 Task: Add to scrum project VikingTech a team member softage.1@softage.net and assign as Project Lead.
Action: Mouse moved to (252, 138)
Screenshot: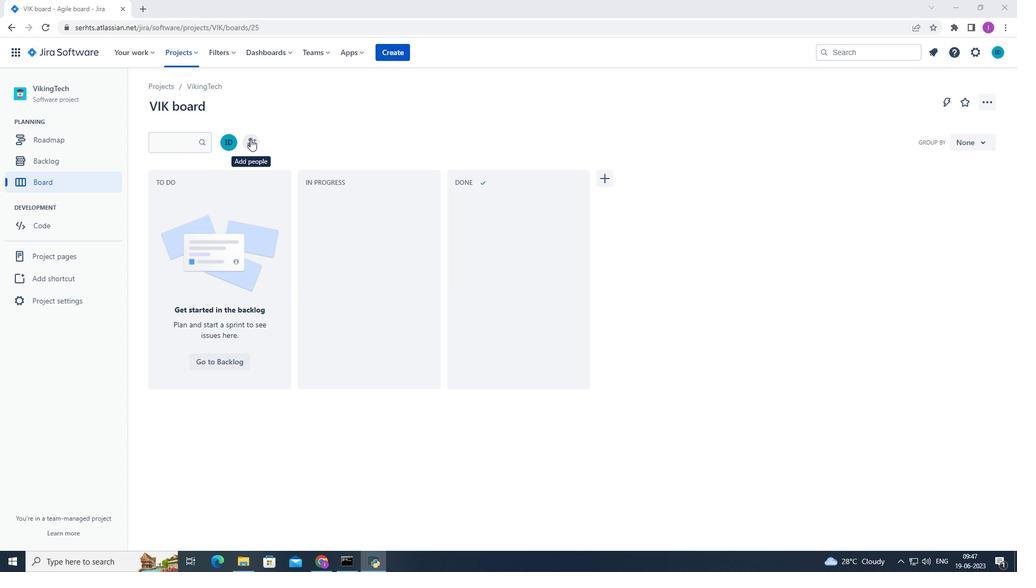 
Action: Mouse pressed left at (252, 138)
Screenshot: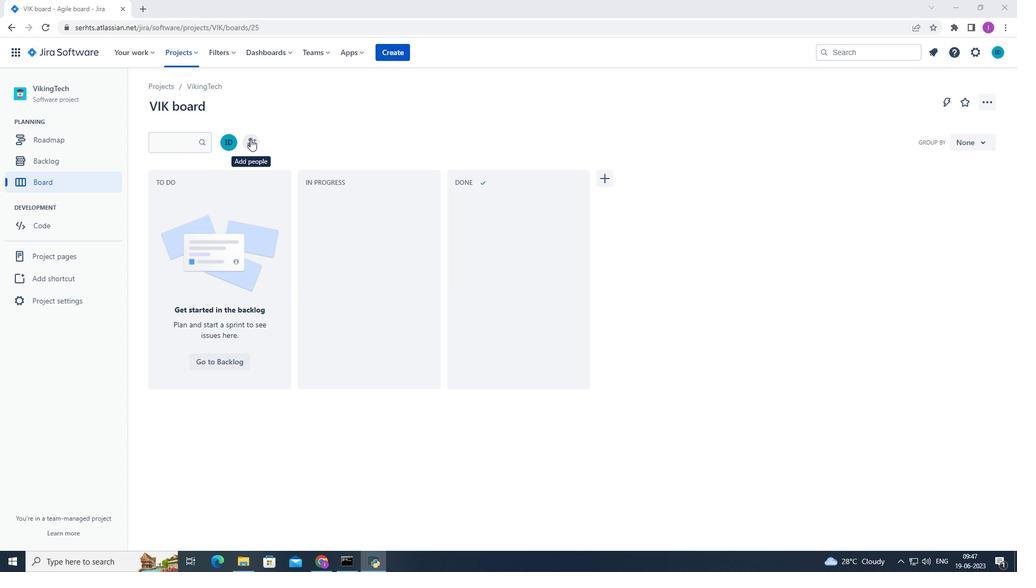 
Action: Mouse moved to (454, 134)
Screenshot: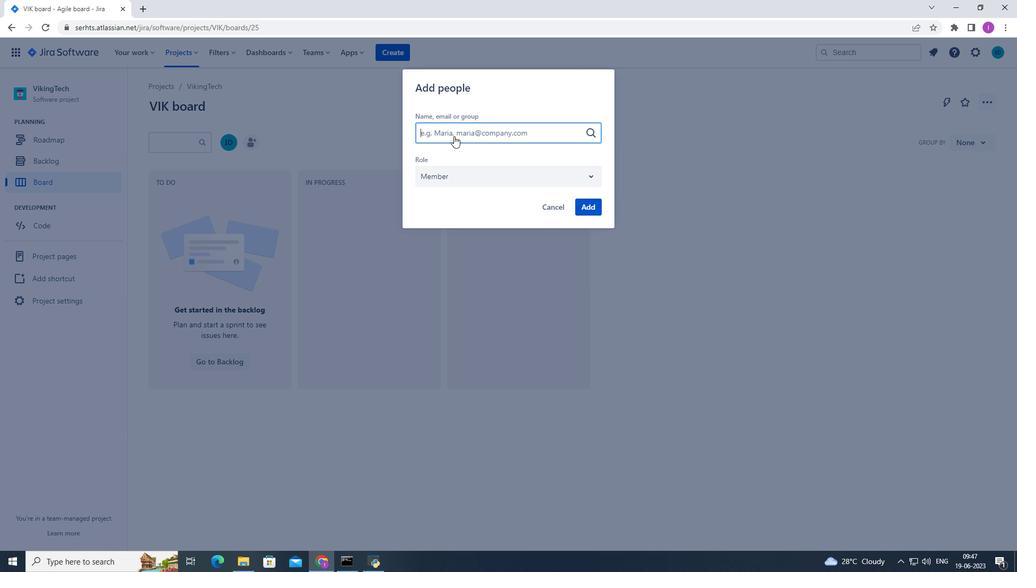 
Action: Mouse pressed left at (454, 134)
Screenshot: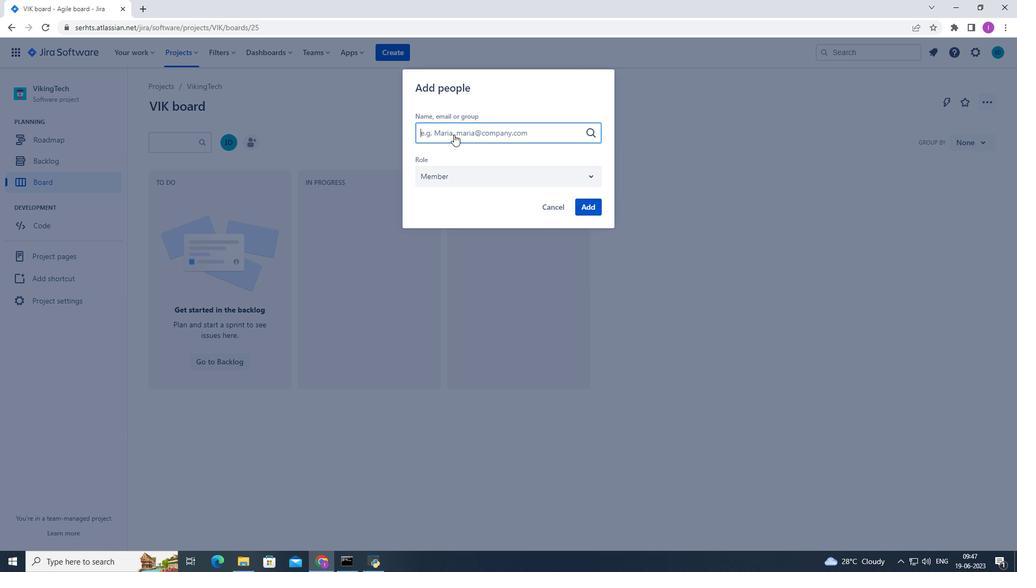 
Action: Mouse moved to (449, 130)
Screenshot: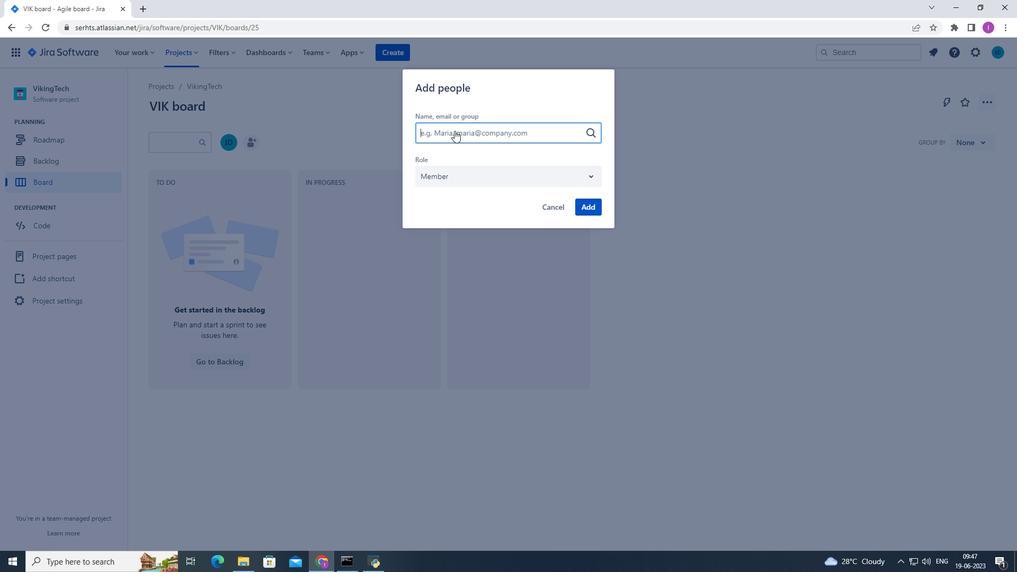 
Action: Key pressed <Key.shift>Sof
Screenshot: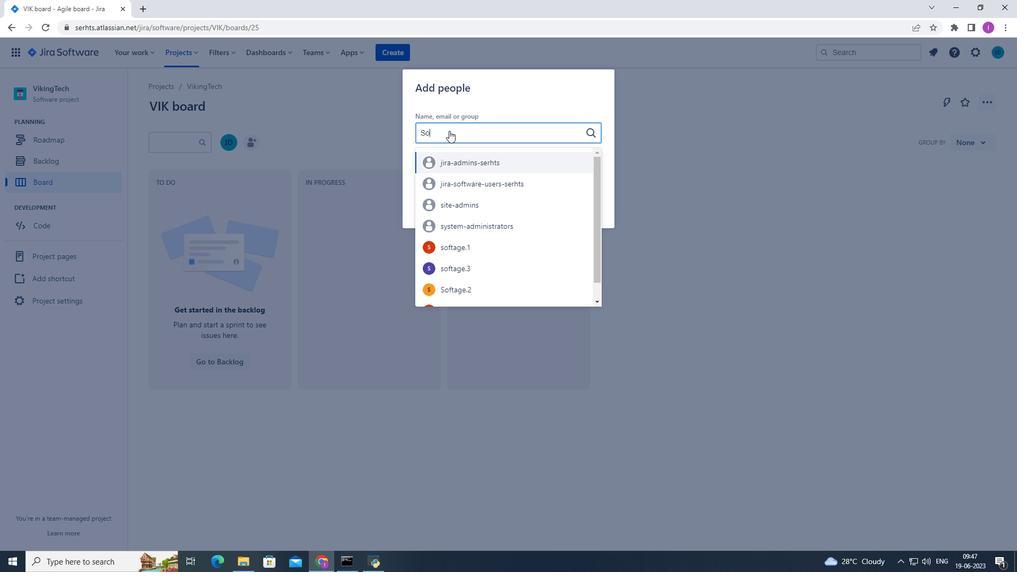 
Action: Mouse moved to (463, 226)
Screenshot: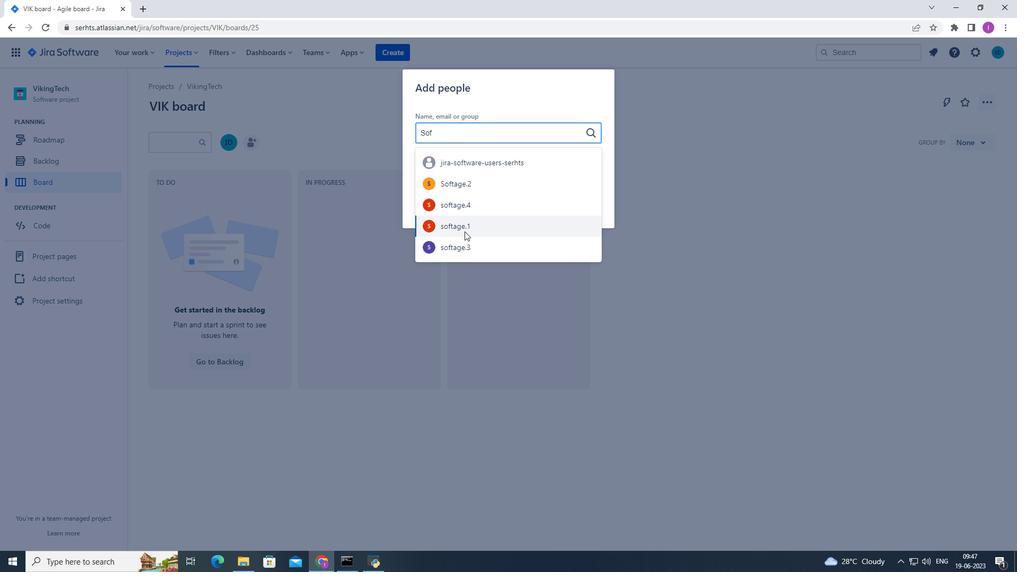 
Action: Mouse pressed left at (463, 226)
Screenshot: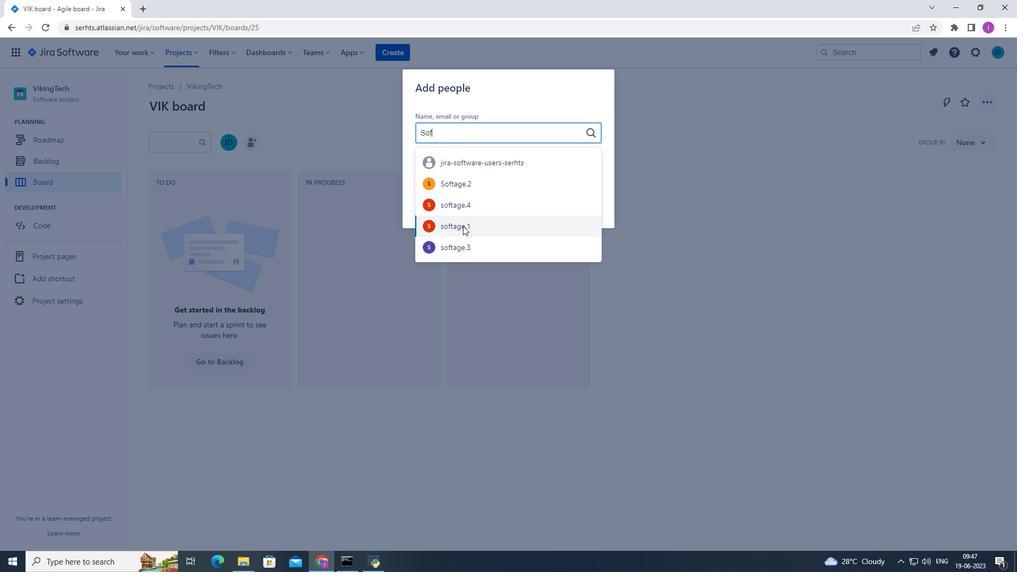 
Action: Mouse moved to (578, 203)
Screenshot: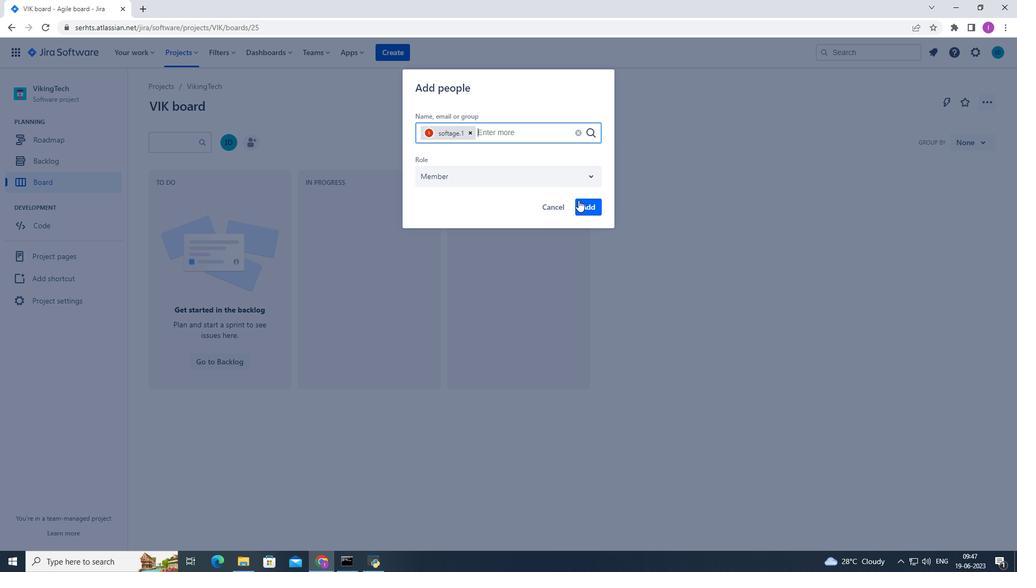 
Action: Mouse pressed left at (578, 203)
Screenshot: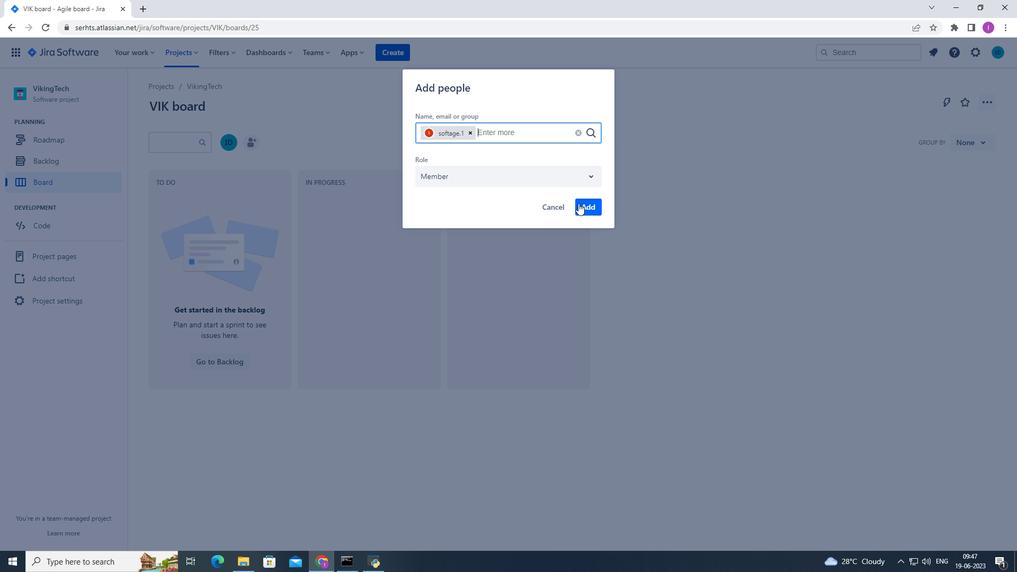 
Action: Mouse moved to (62, 299)
Screenshot: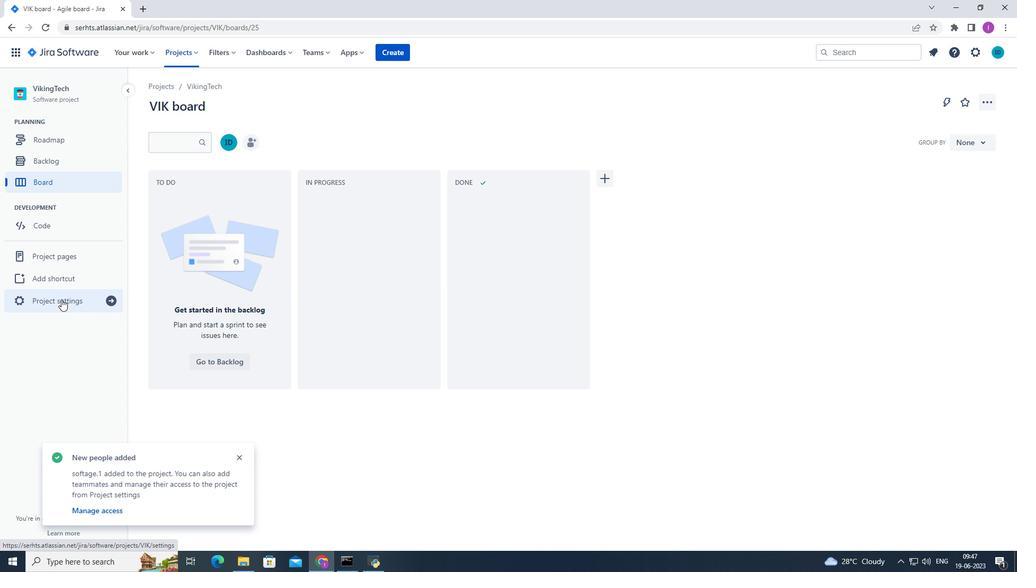 
Action: Mouse pressed left at (62, 299)
Screenshot: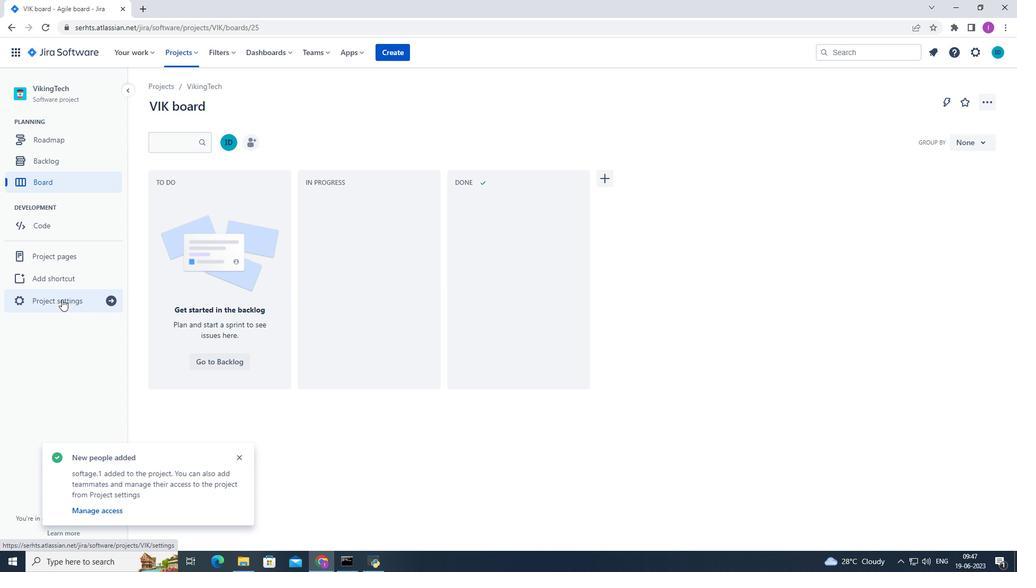 
Action: Mouse pressed left at (62, 299)
Screenshot: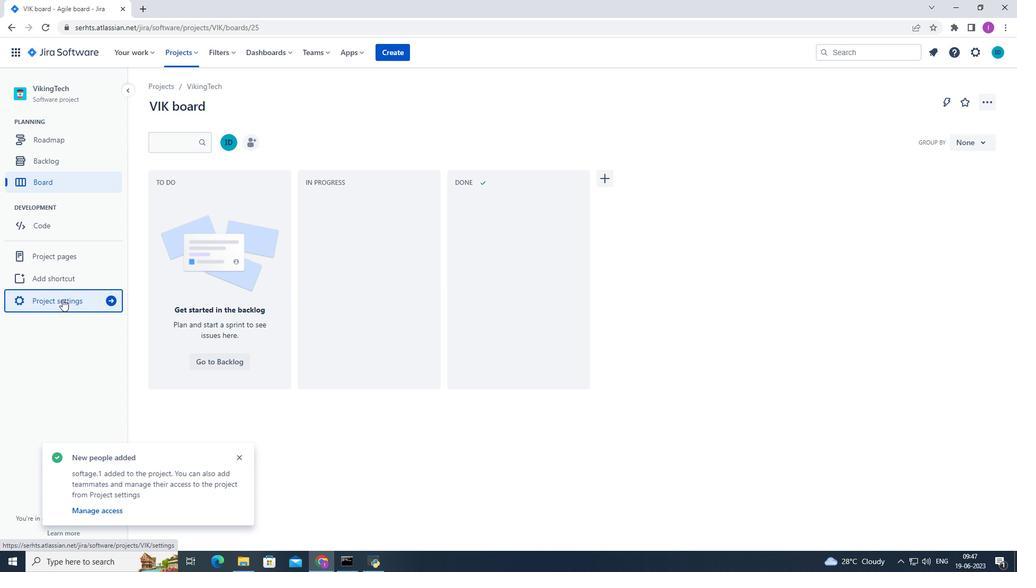 
Action: Mouse moved to (540, 381)
Screenshot: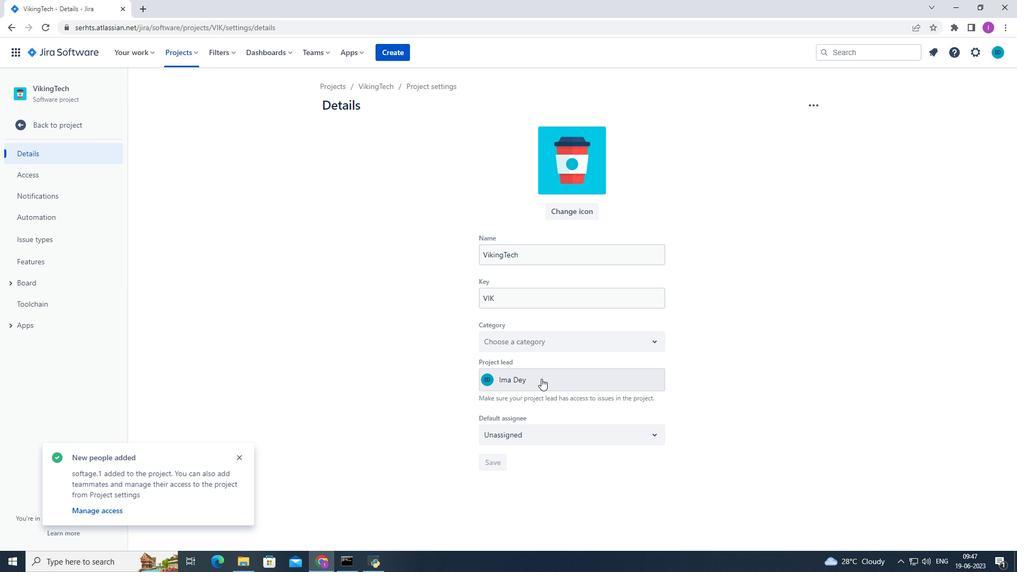 
Action: Mouse pressed left at (540, 381)
Screenshot: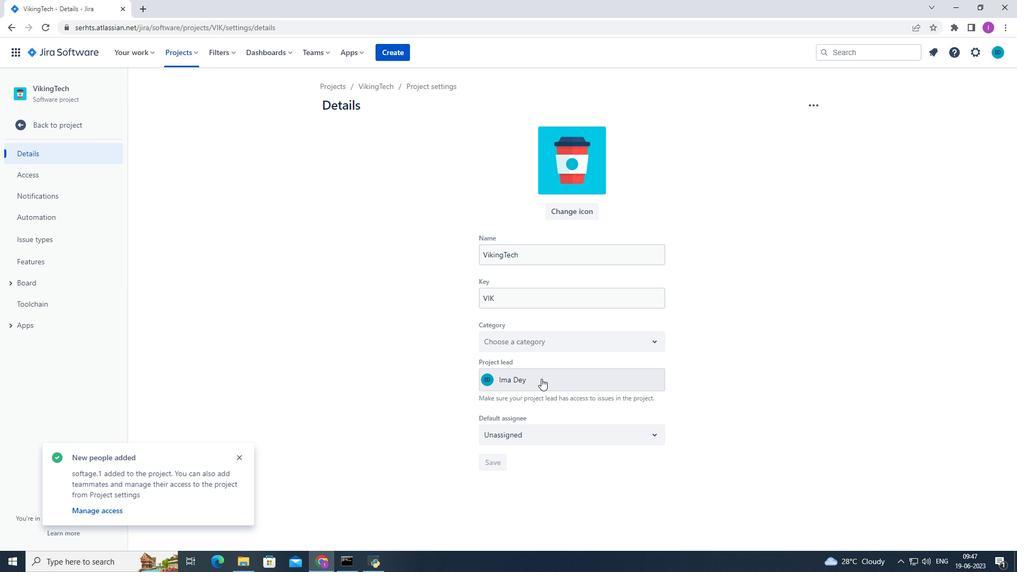 
Action: Mouse moved to (534, 442)
Screenshot: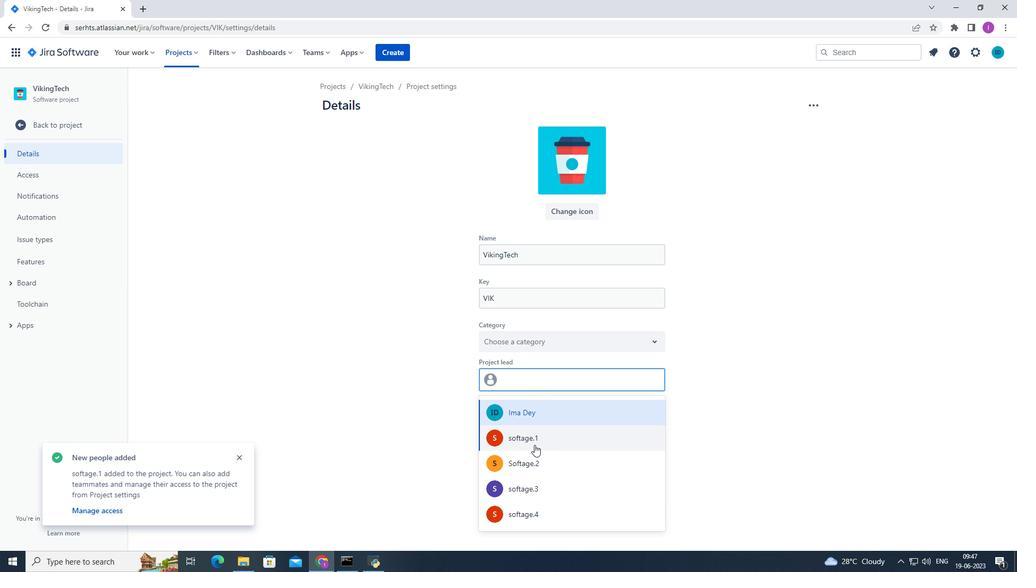 
Action: Mouse pressed left at (534, 442)
Screenshot: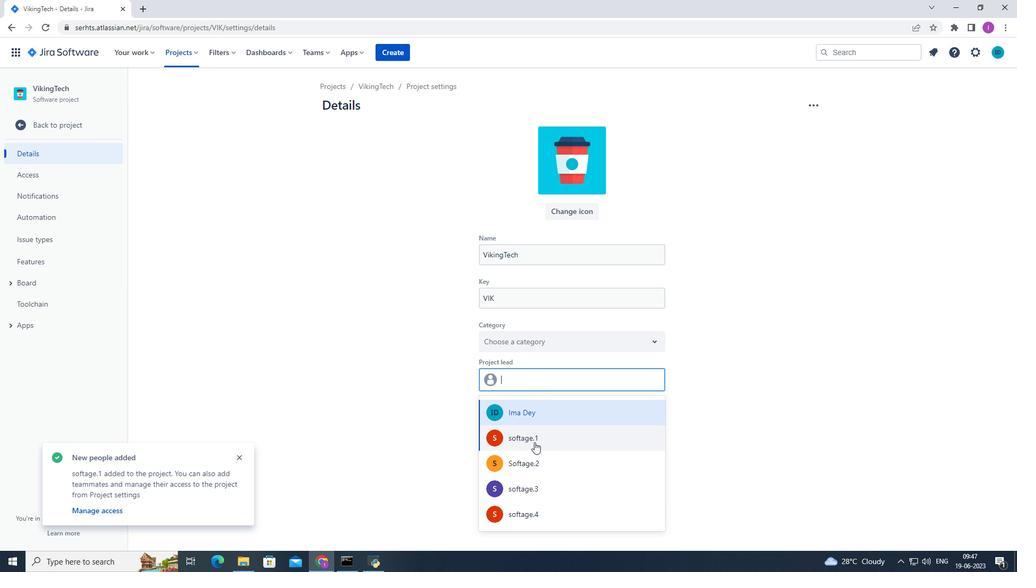 
Action: Mouse moved to (492, 464)
Screenshot: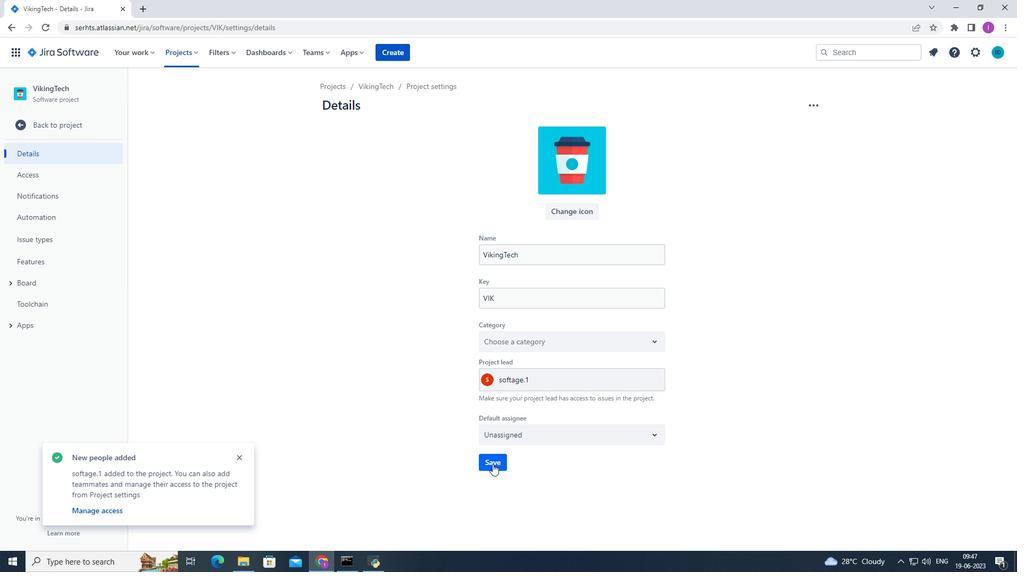 
Action: Mouse pressed left at (492, 464)
Screenshot: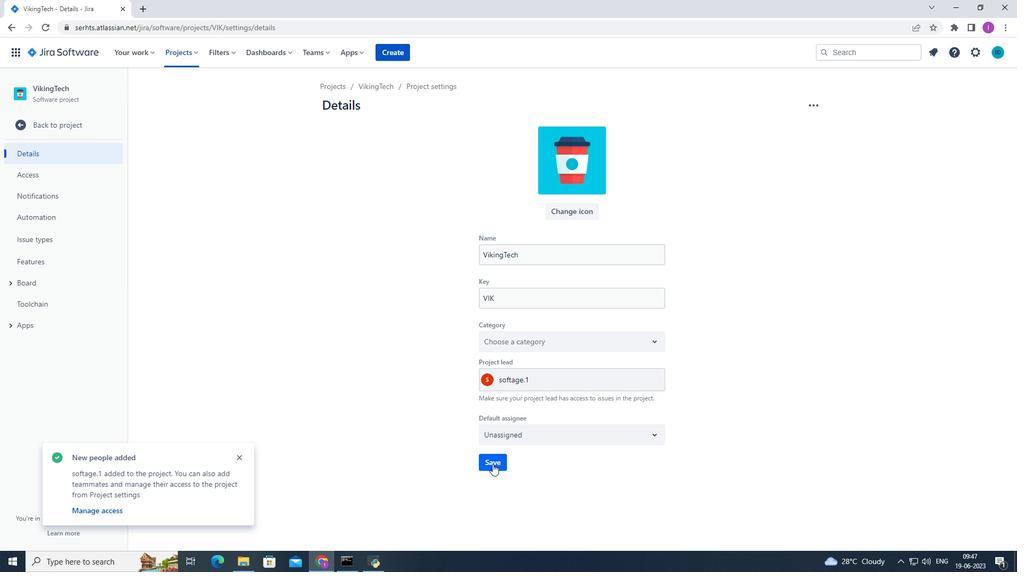 
Action: Mouse moved to (239, 455)
Screenshot: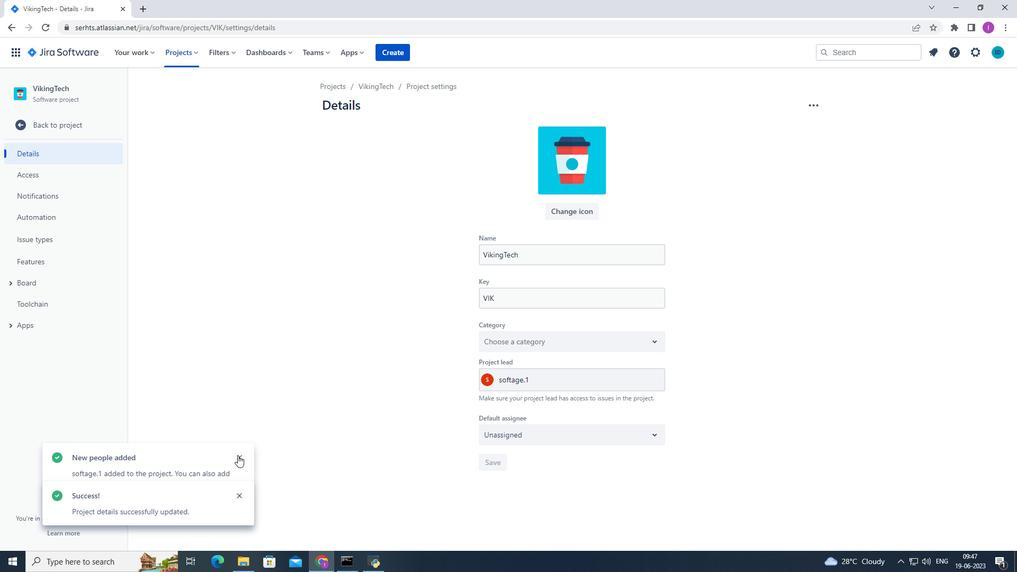
Action: Mouse pressed left at (239, 455)
Screenshot: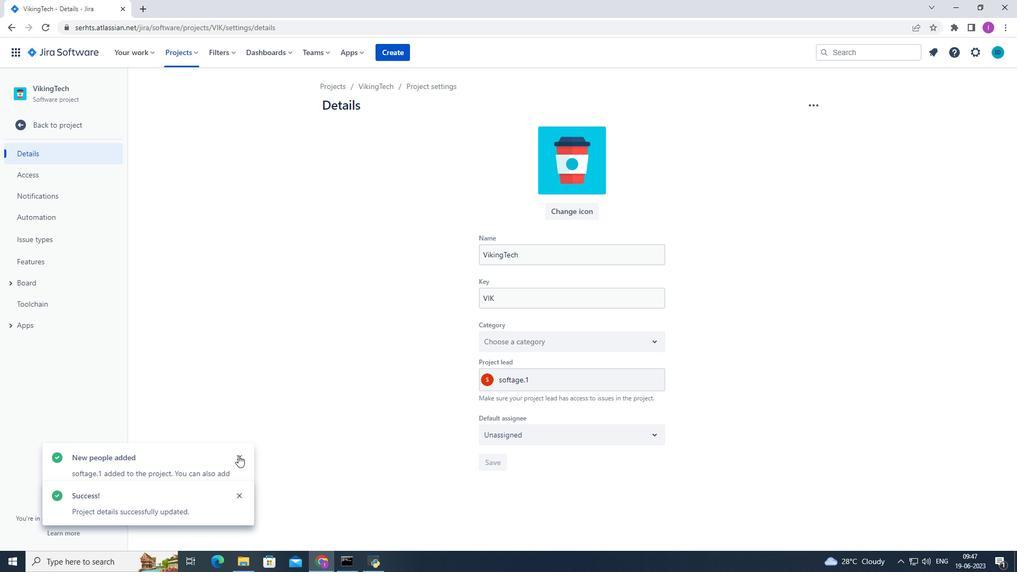 
Action: Mouse moved to (53, 316)
Screenshot: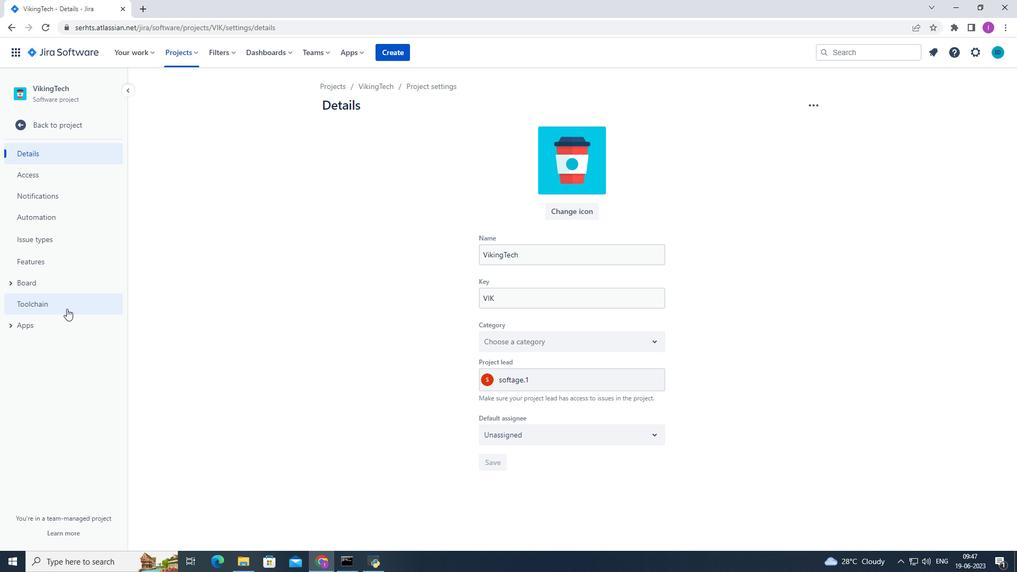 
